 Task: Schedule a 'Review meeting' on June 22, 2023, at 4 PM in Outlook and adjust the reading pane to the right.
Action: Mouse moved to (18, 27)
Screenshot: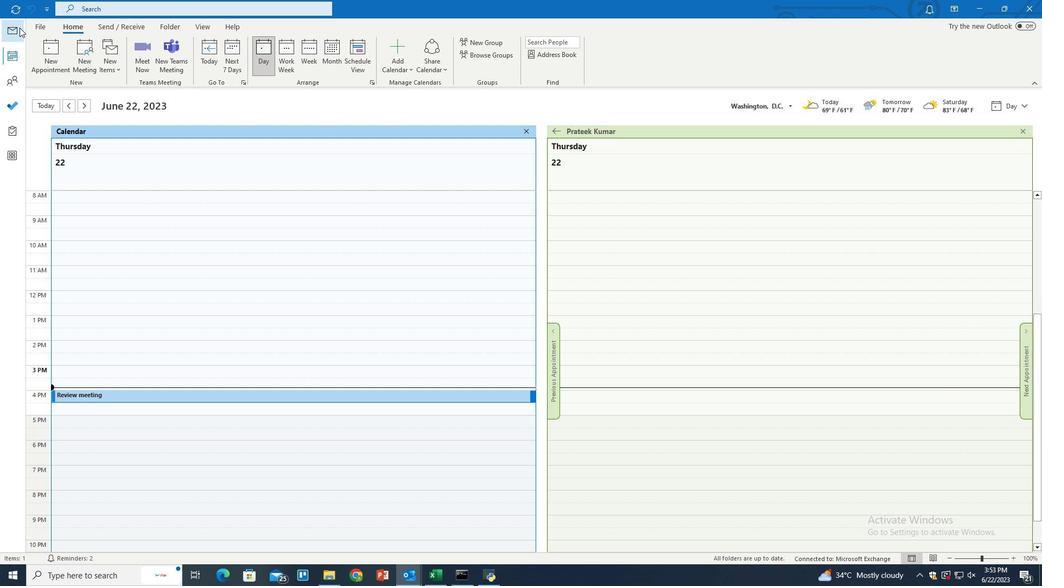 
Action: Mouse pressed left at (18, 27)
Screenshot: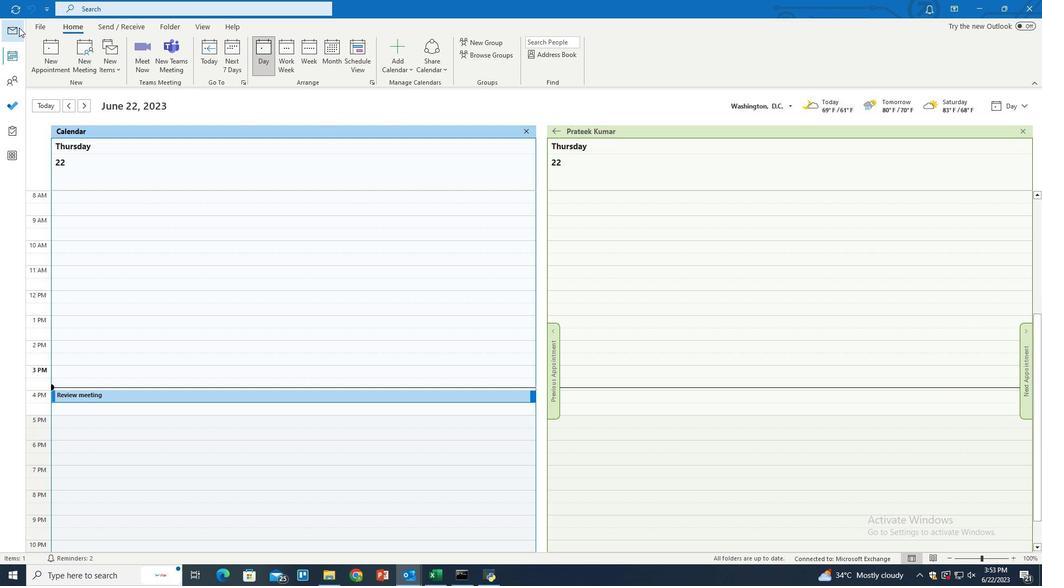 
Action: Mouse moved to (207, 24)
Screenshot: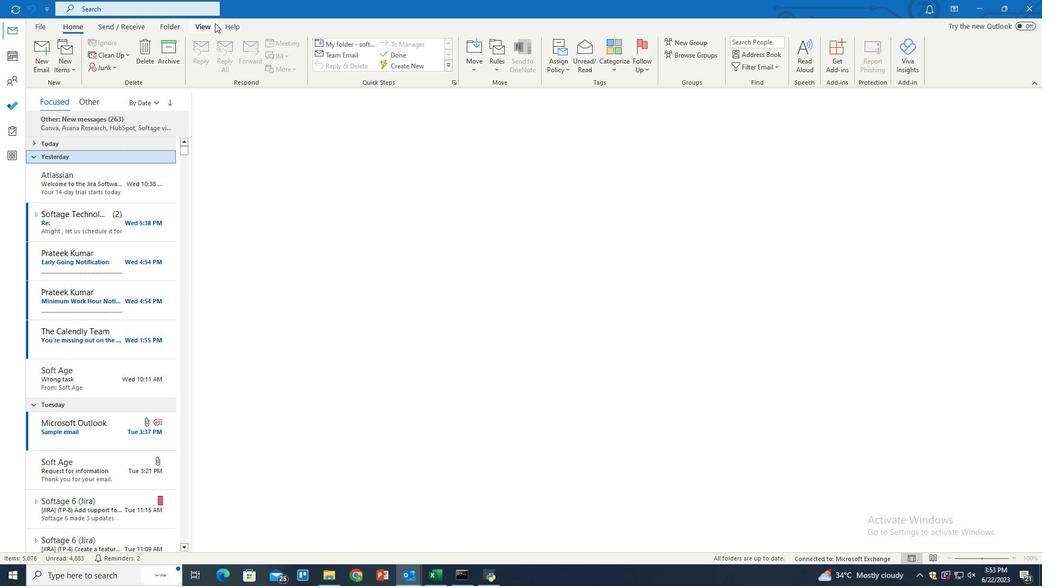 
Action: Mouse pressed left at (207, 24)
Screenshot: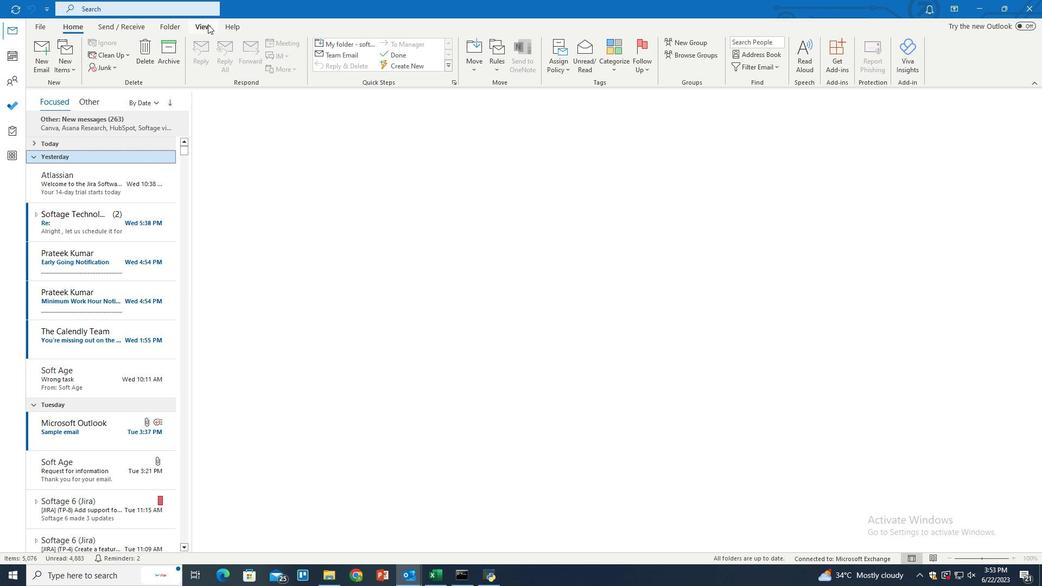 
Action: Mouse moved to (750, 65)
Screenshot: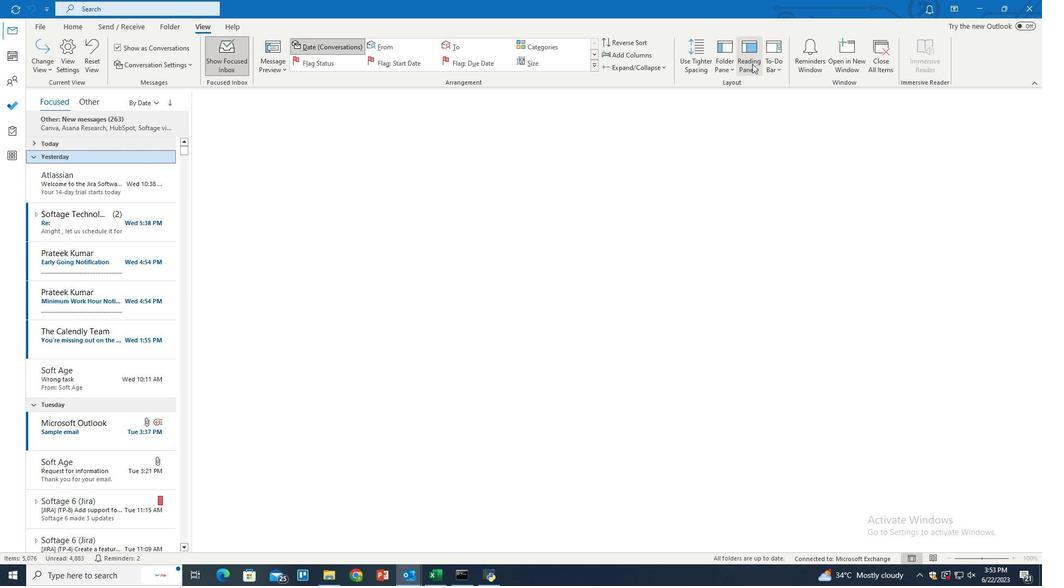 
Action: Mouse pressed left at (750, 65)
Screenshot: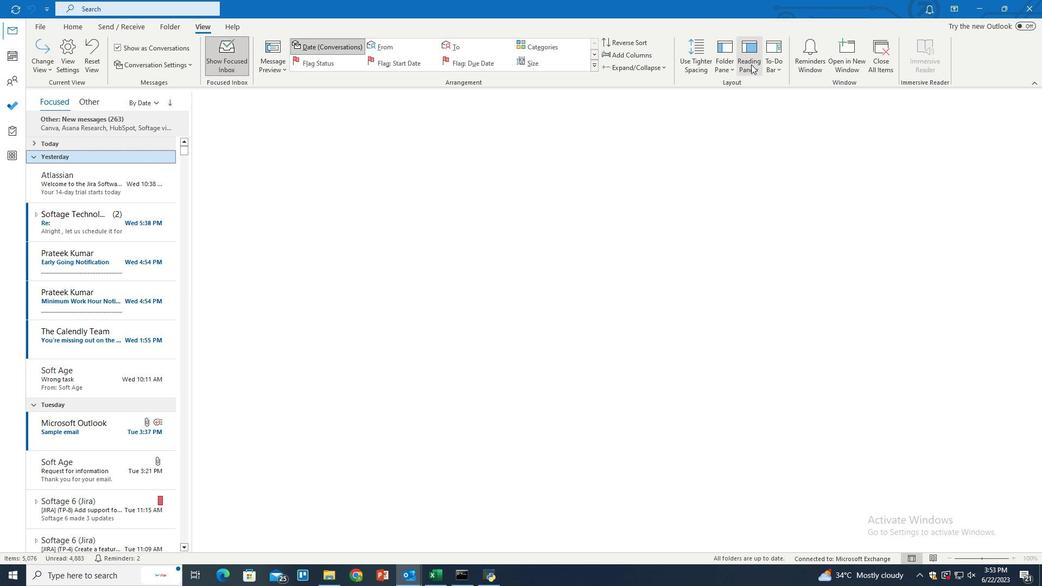 
Action: Mouse moved to (752, 95)
Screenshot: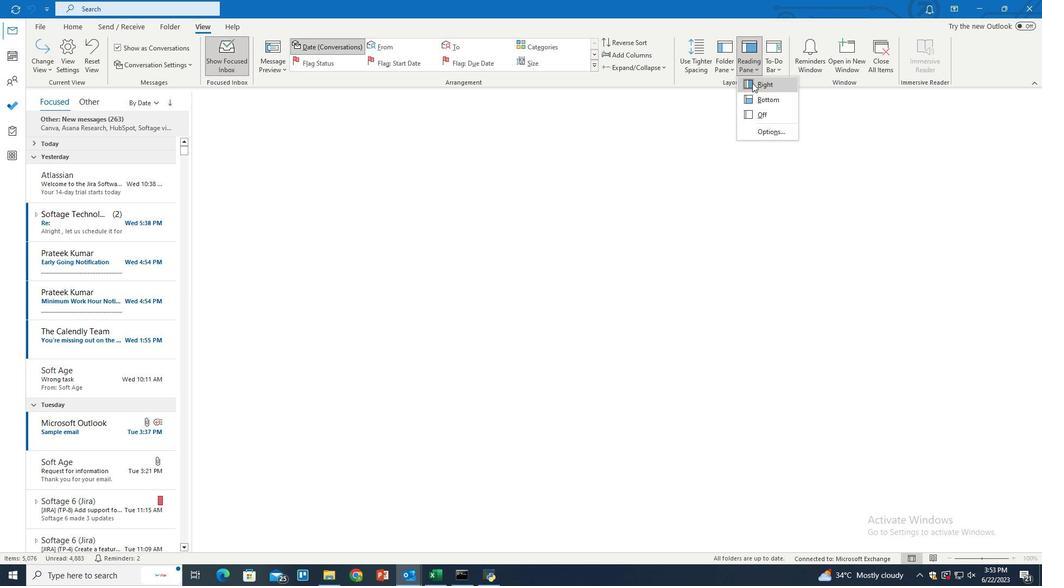 
Action: Mouse pressed left at (752, 95)
Screenshot: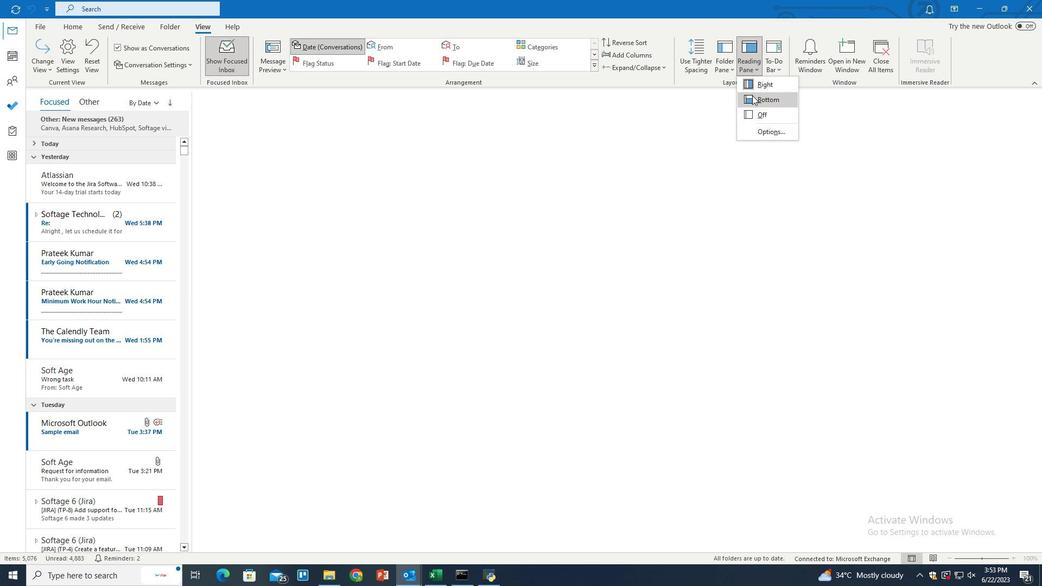 
